 Task: Locate the nearest state parks to Charleston, South Carolina, and Columbia, South Carolina.
Action: Mouse moved to (148, 84)
Screenshot: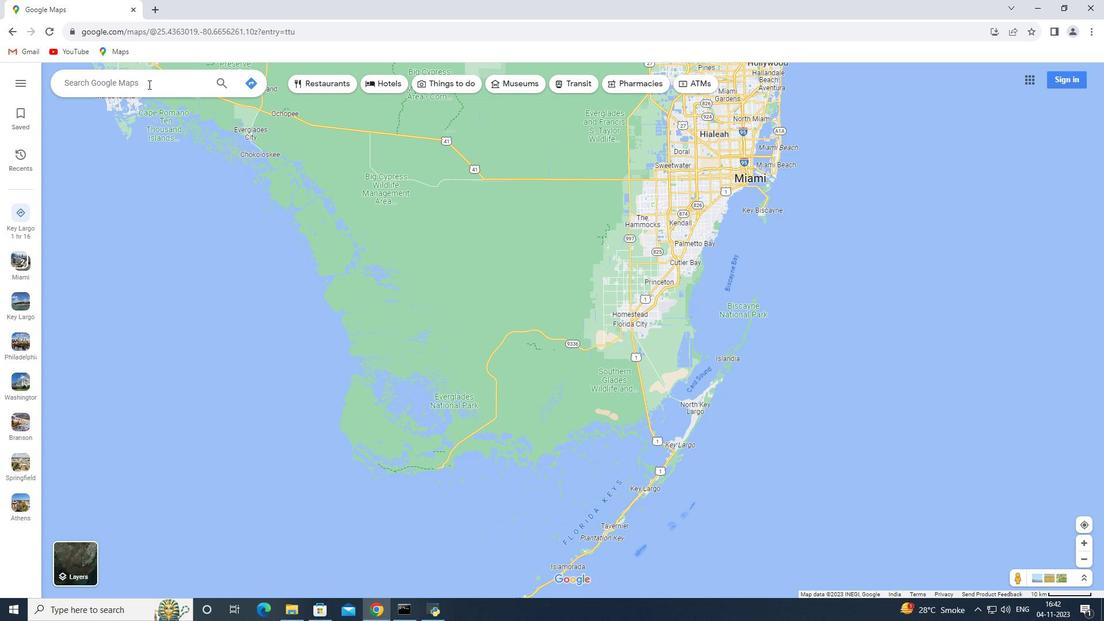 
Action: Mouse pressed left at (148, 84)
Screenshot: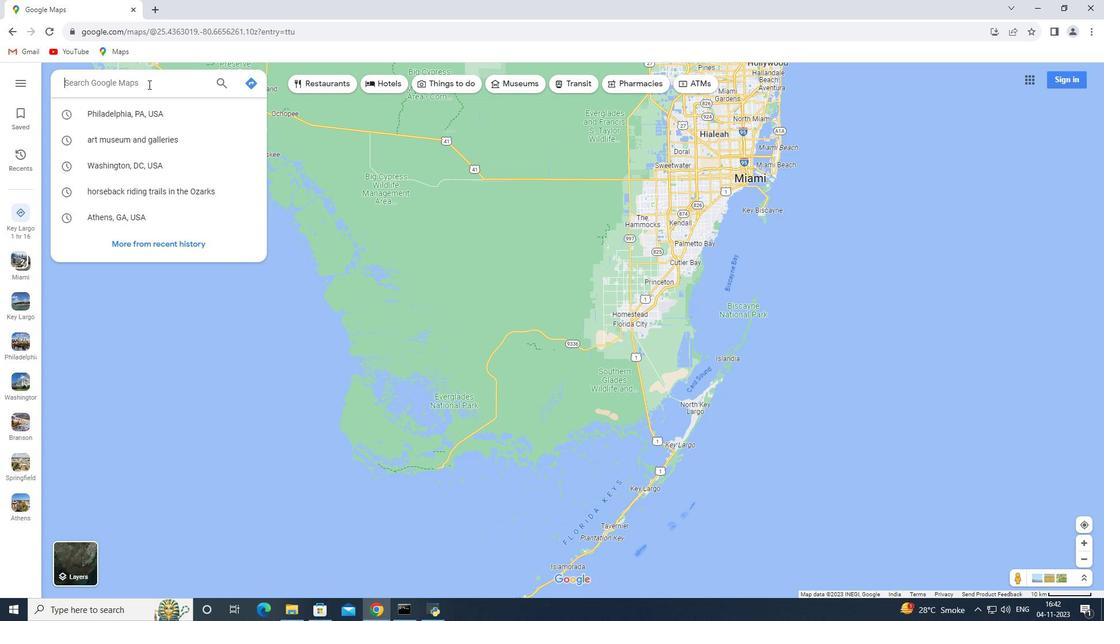 
Action: Mouse moved to (147, 84)
Screenshot: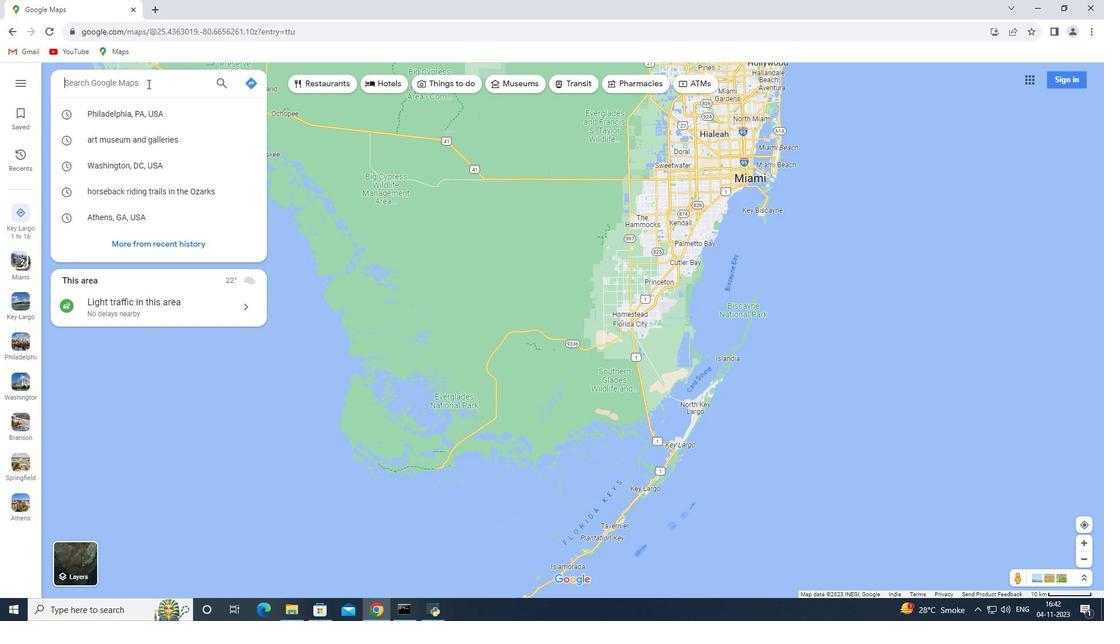 
Action: Key pressed <Key.shift>Charleston,<Key.space><Key.shift>South<Key.space><Key.shift>Carolina<Key.enter>
Screenshot: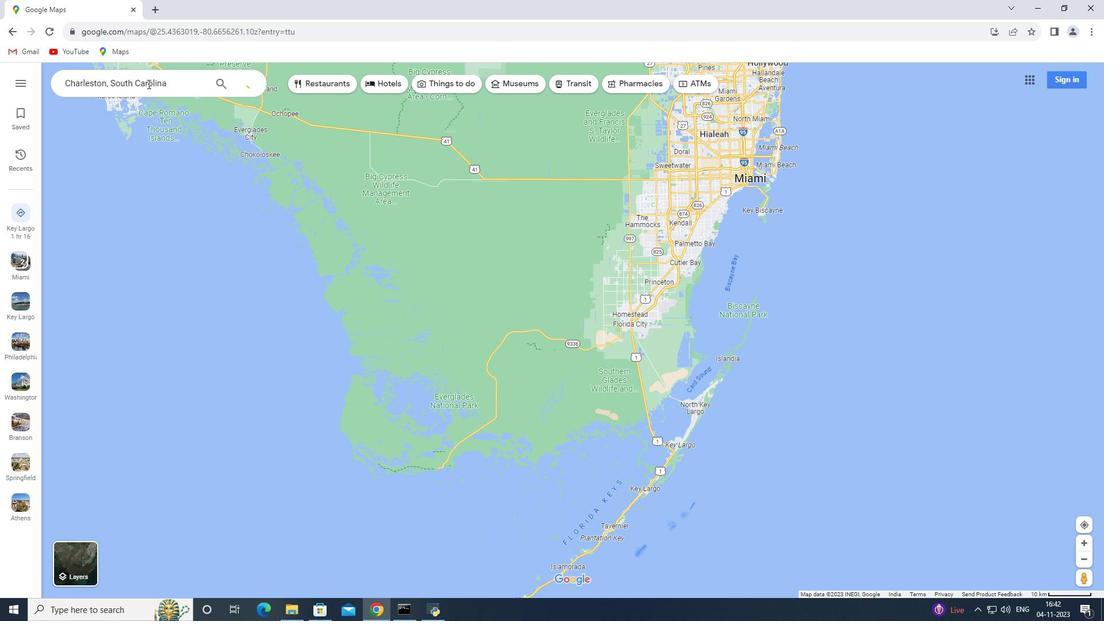 
Action: Mouse moved to (163, 280)
Screenshot: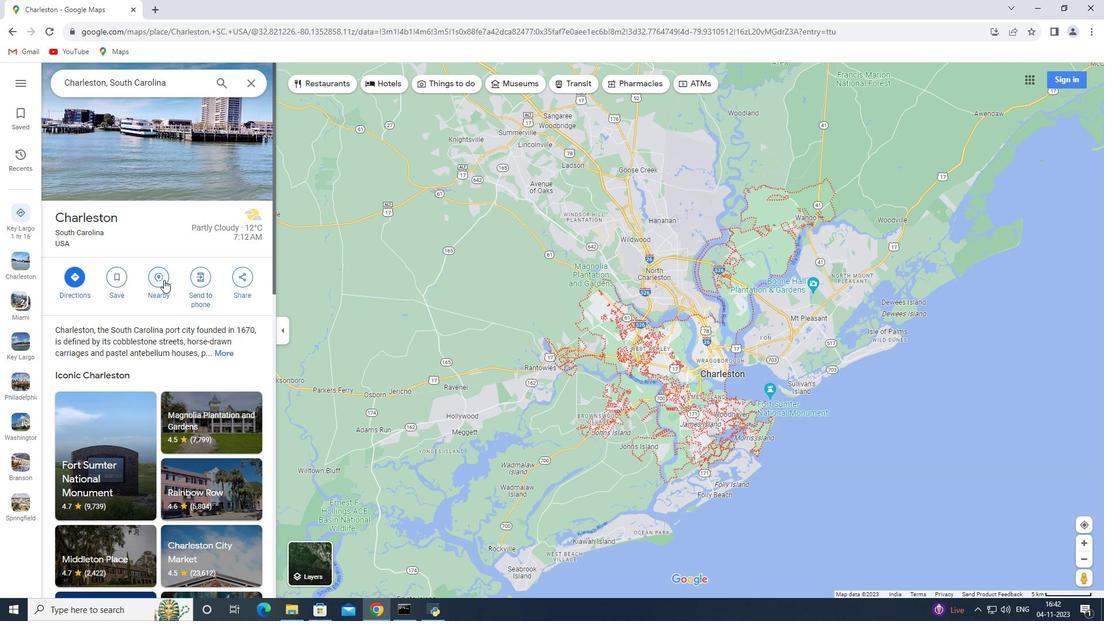 
Action: Mouse pressed left at (163, 280)
Screenshot: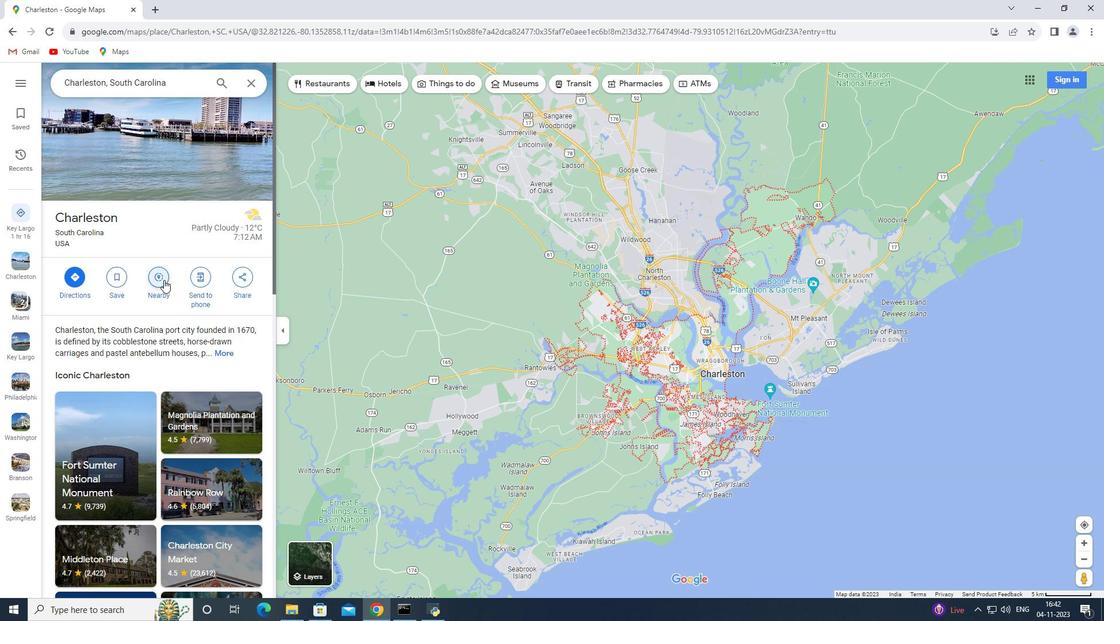 
Action: Key pressed state<Key.space>parks<Key.enter>
Screenshot: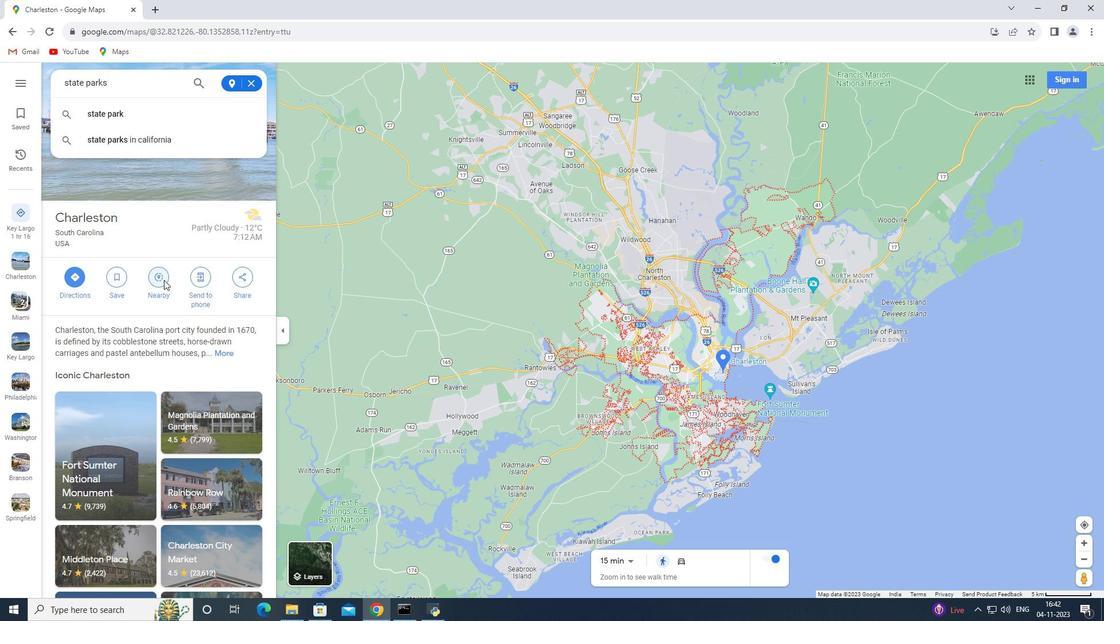 
Action: Mouse moved to (250, 79)
Screenshot: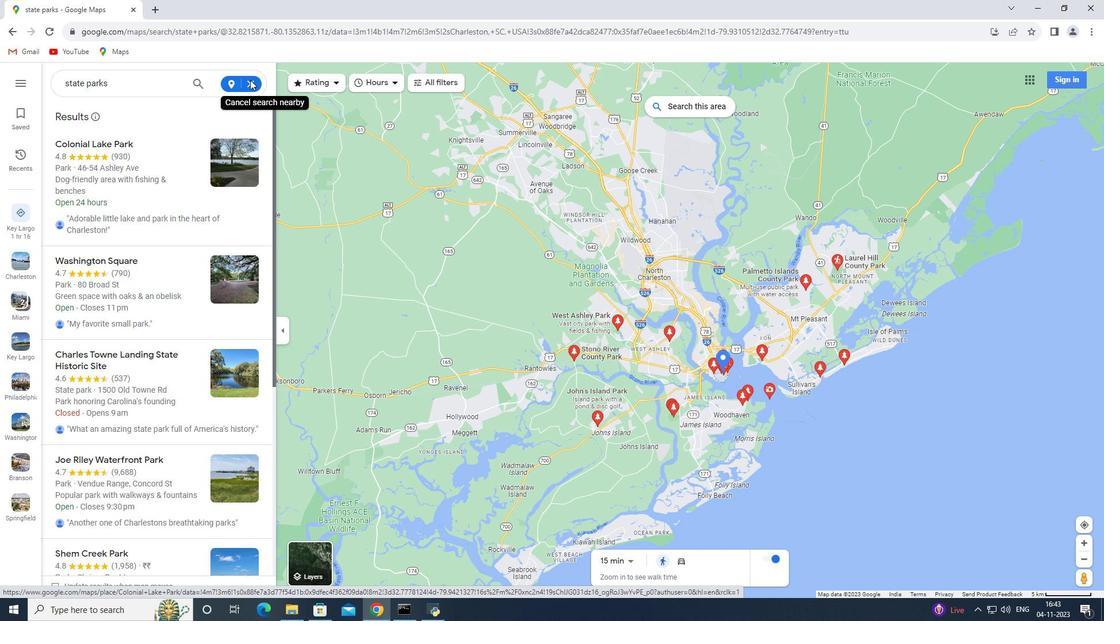 
Action: Mouse pressed left at (250, 79)
Screenshot: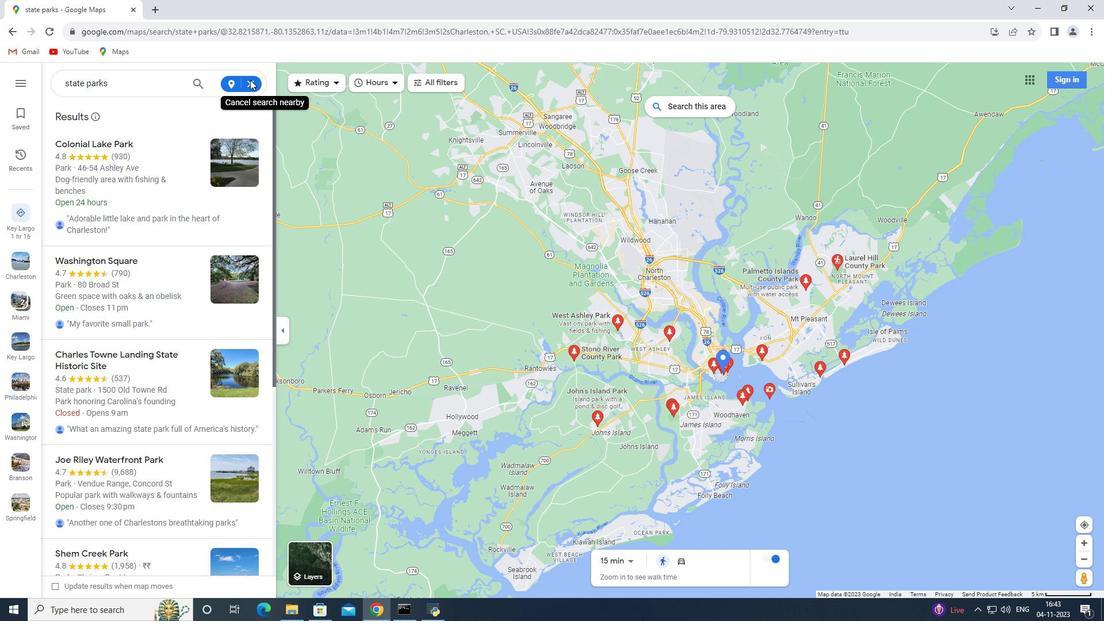 
Action: Mouse moved to (256, 82)
Screenshot: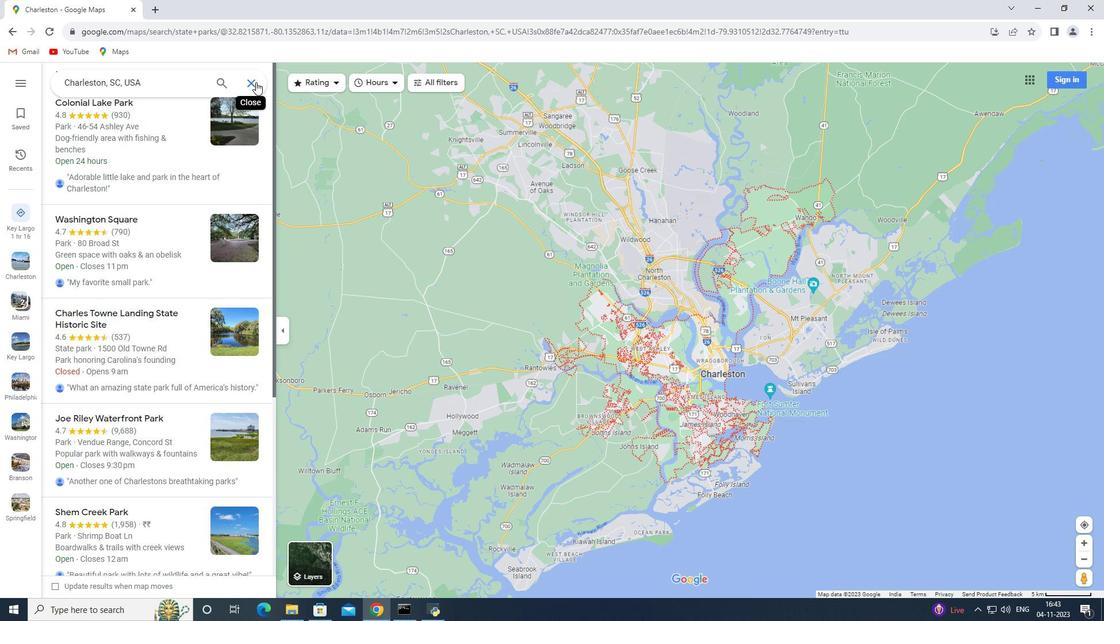 
Action: Mouse pressed left at (256, 82)
Screenshot: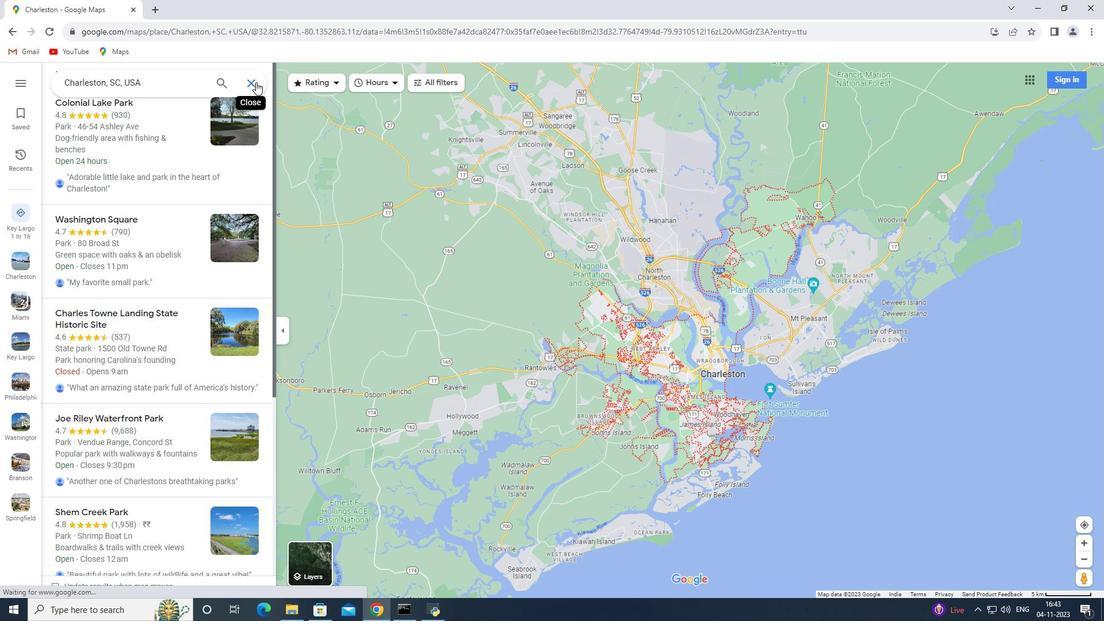 
Action: Mouse moved to (168, 86)
Screenshot: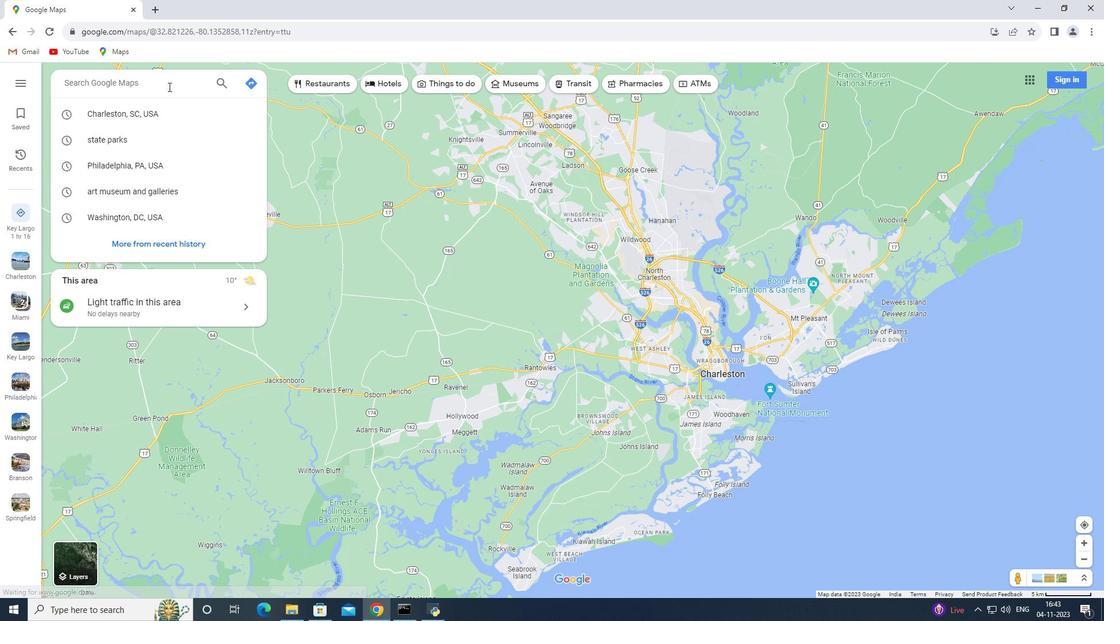 
Action: Key pressed <Key.shift>Columbia,<Key.space><Key.shift>South<Key.space><Key.shift>Carolina<Key.enter>
Screenshot: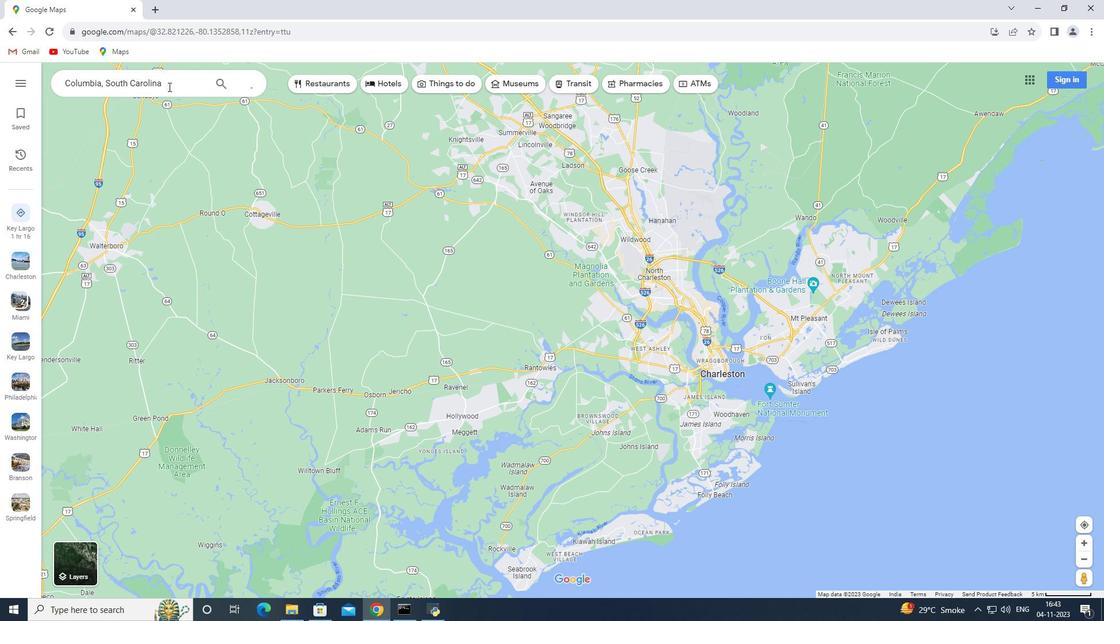 
Action: Mouse moved to (164, 272)
Screenshot: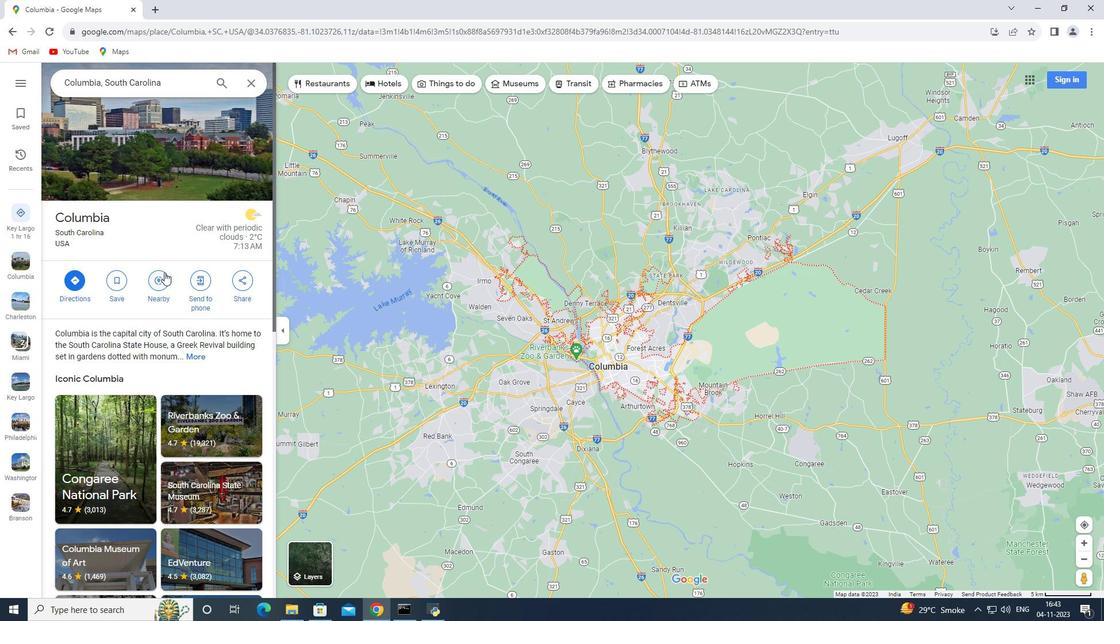 
Action: Mouse pressed left at (164, 272)
Screenshot: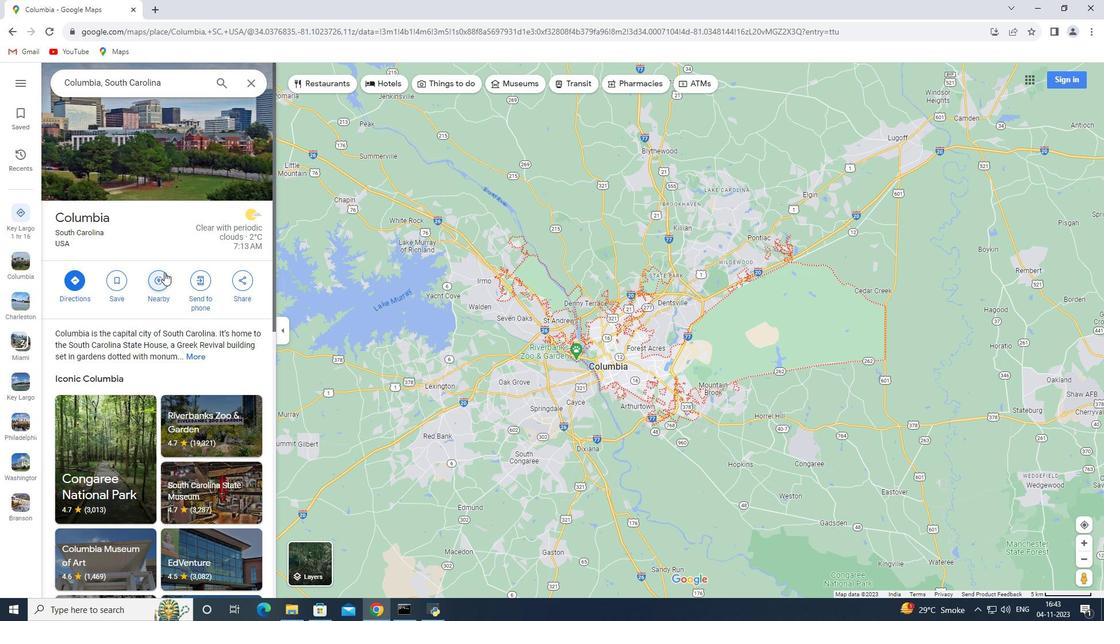 
Action: Key pressed state<Key.space>parks<Key.enter>
Screenshot: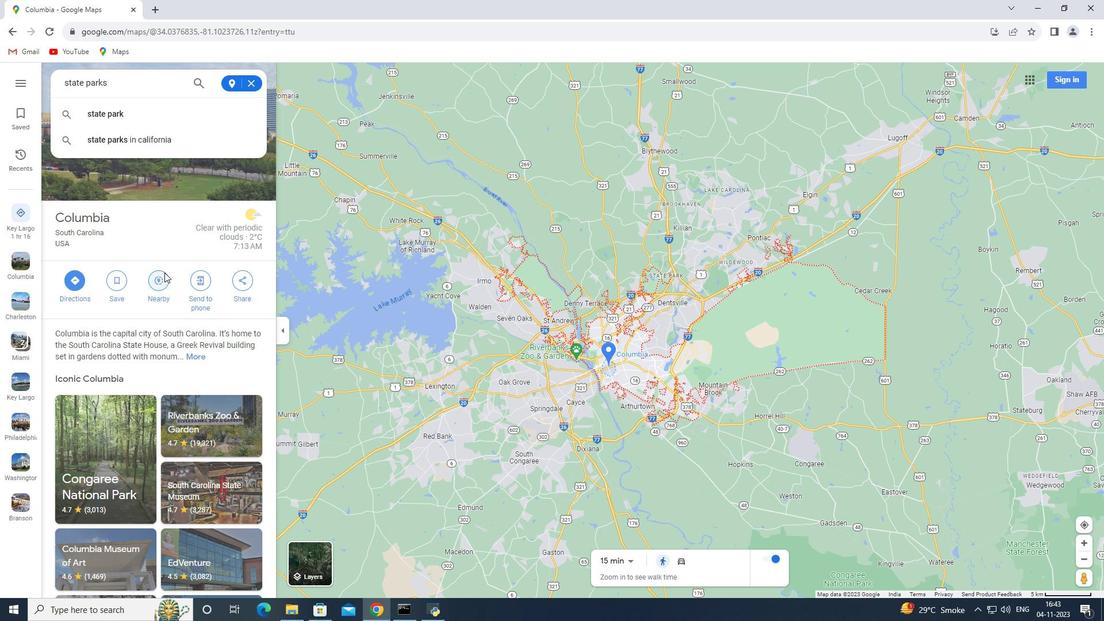 
